 Task: In the  document analytics.rtfSelect Headings and apply  'Italics' Select the text and align it to the  'Center'. Select the table and apply  All Borders
Action: Mouse moved to (363, 193)
Screenshot: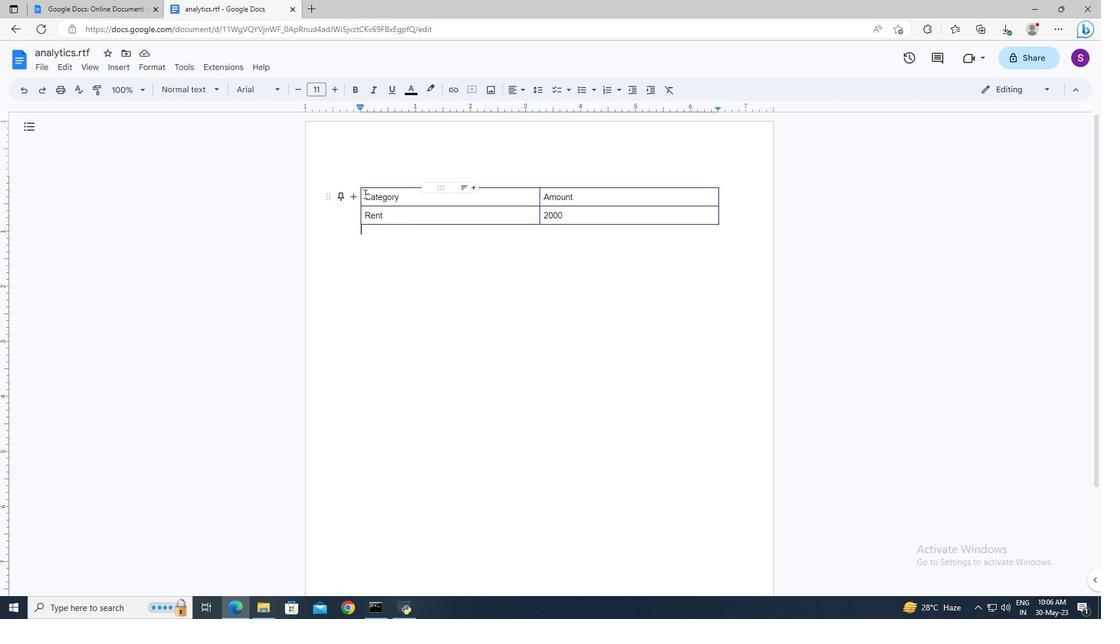 
Action: Mouse pressed left at (363, 193)
Screenshot: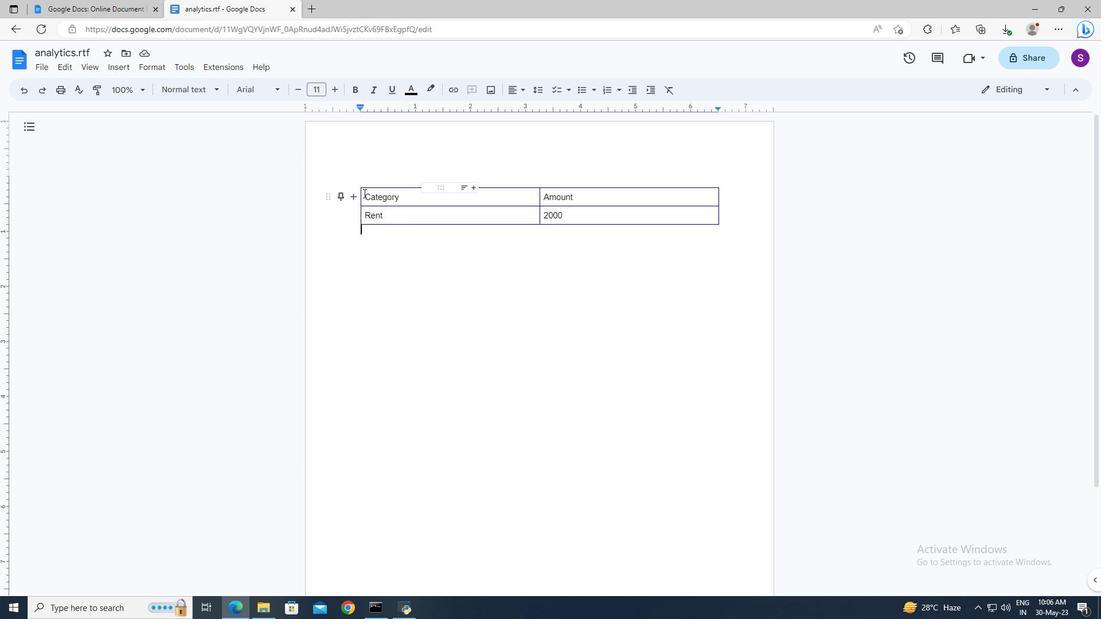 
Action: Mouse moved to (368, 195)
Screenshot: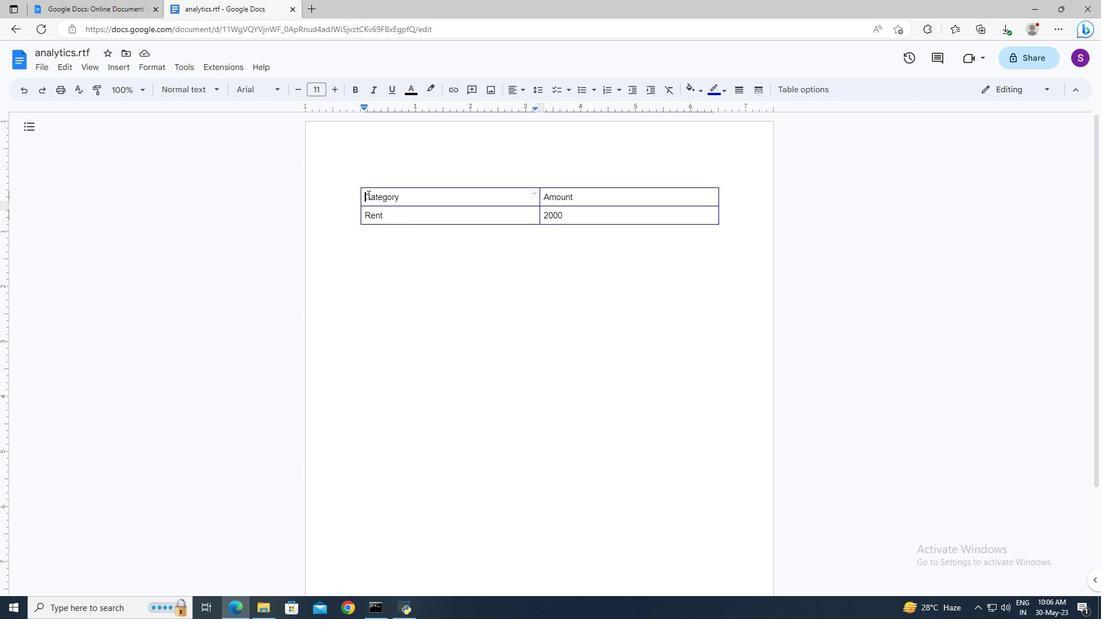 
Action: Key pressed <Key.shift><Key.right><Key.right><Key.right>
Screenshot: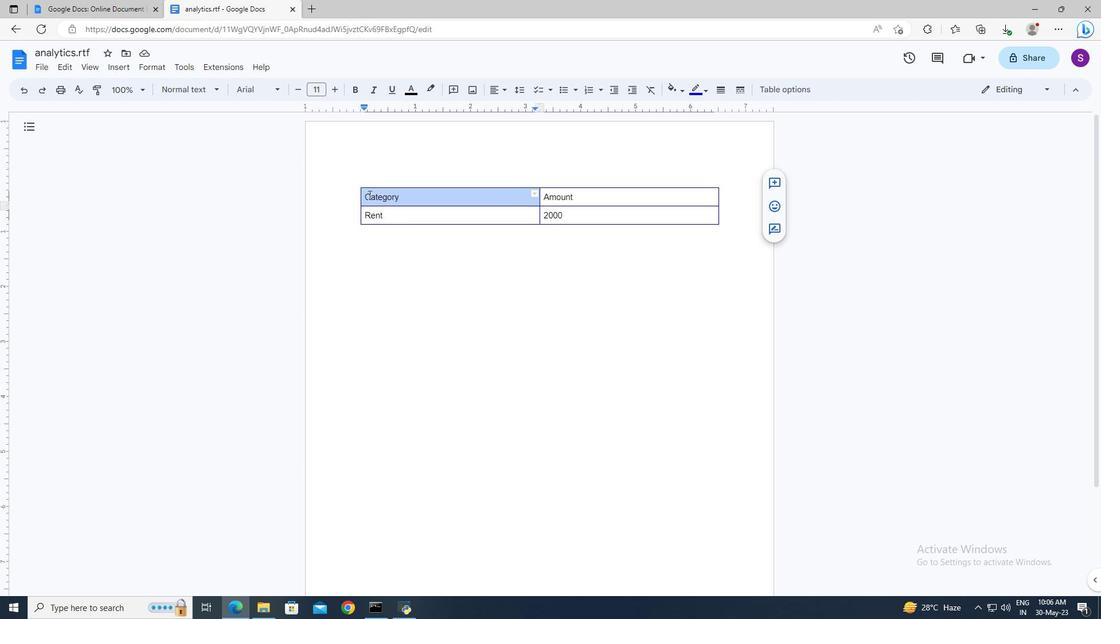 
Action: Mouse moved to (367, 91)
Screenshot: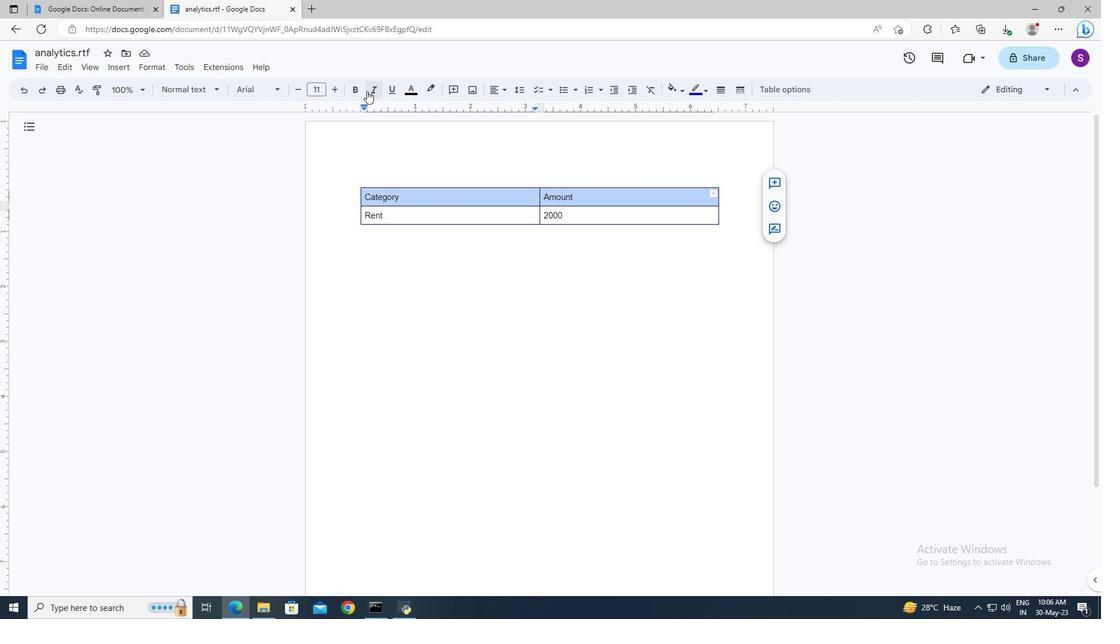 
Action: Mouse pressed left at (367, 91)
Screenshot: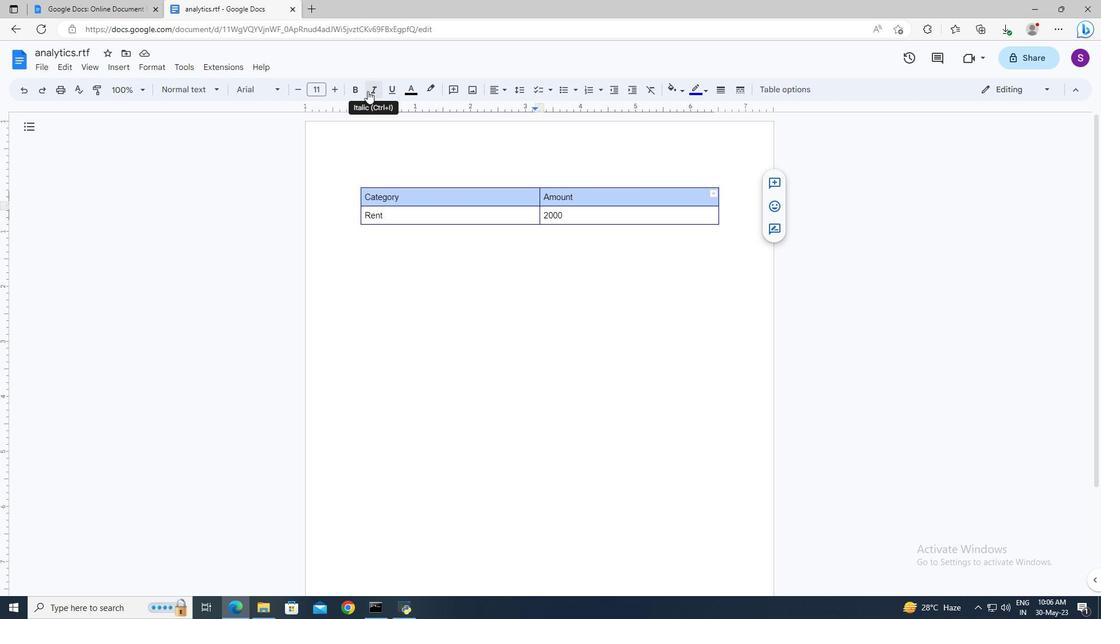 
Action: Mouse moved to (437, 184)
Screenshot: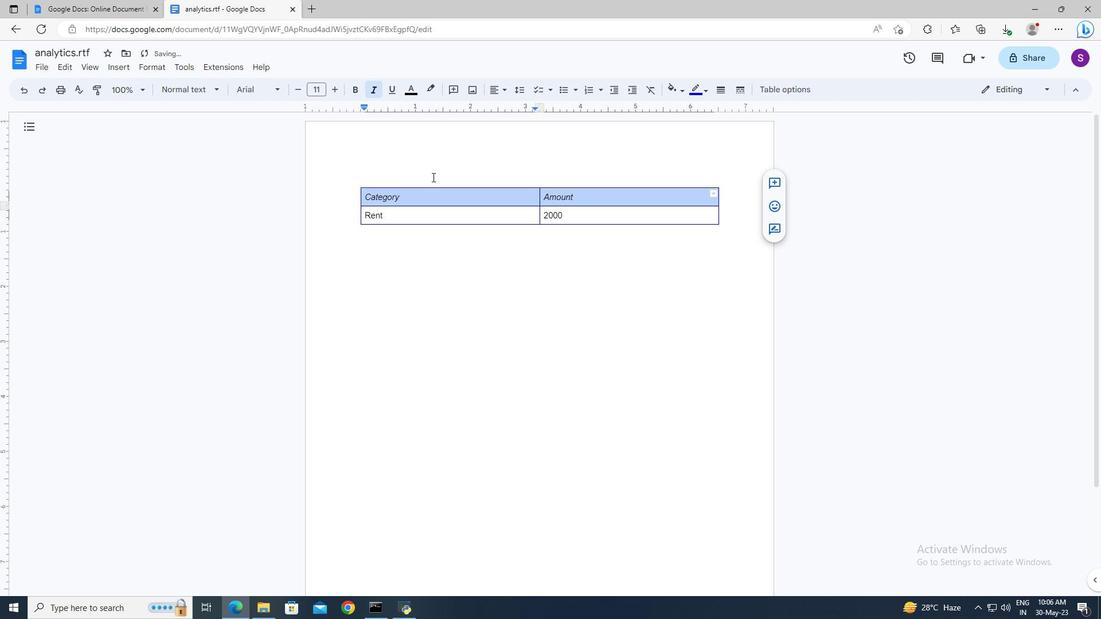 
Action: Key pressed ctrl+A
Screenshot: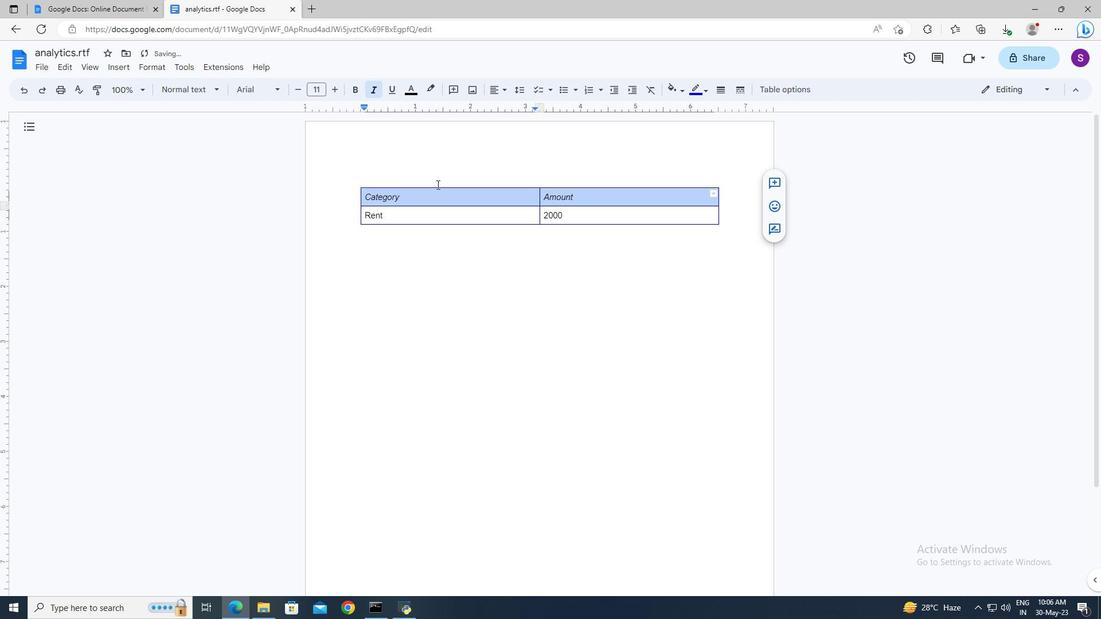 
Action: Mouse moved to (507, 90)
Screenshot: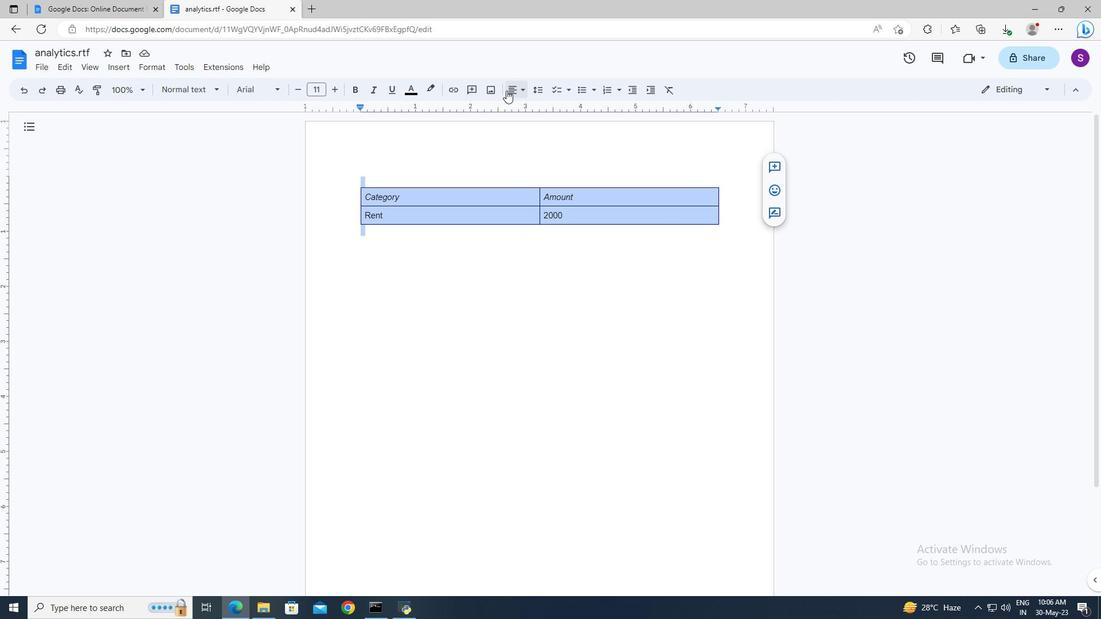 
Action: Mouse pressed left at (507, 90)
Screenshot: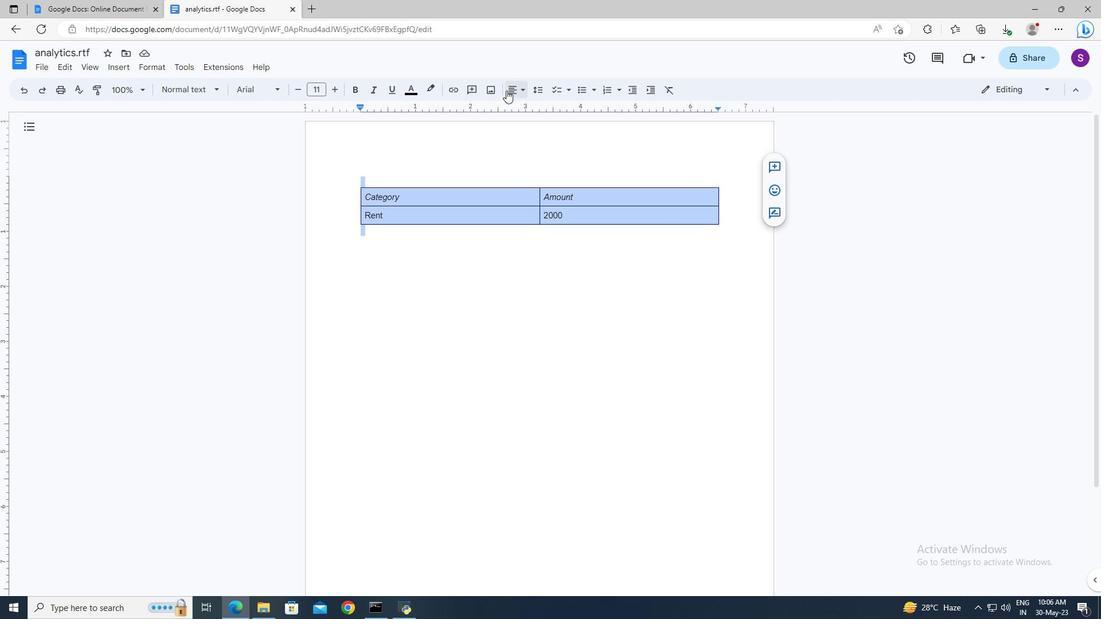 
Action: Mouse moved to (525, 108)
Screenshot: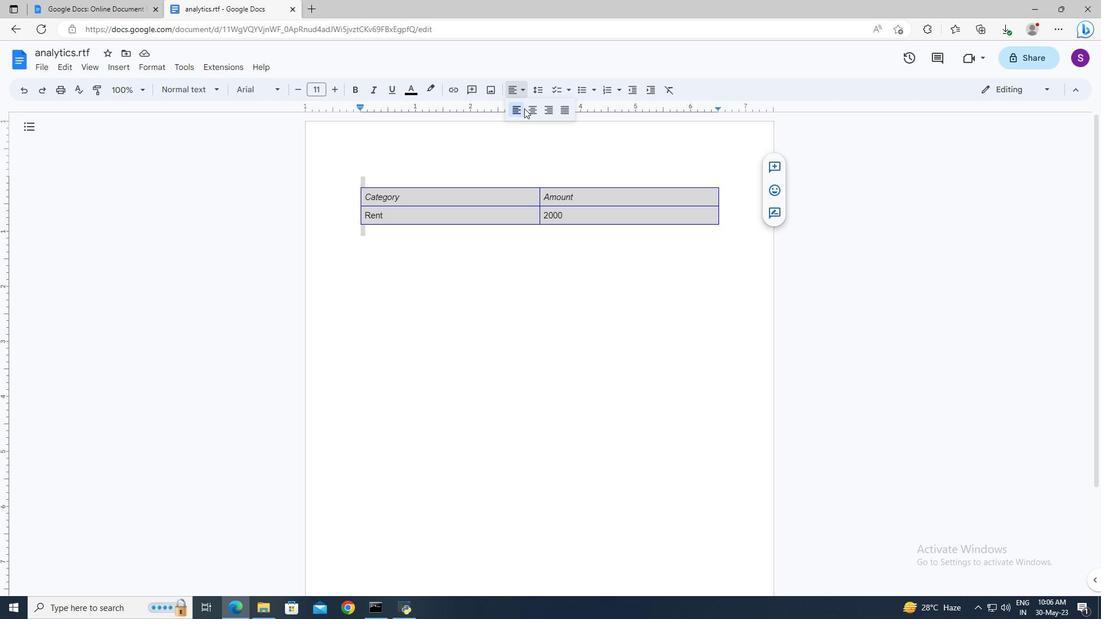 
Action: Mouse pressed left at (525, 108)
Screenshot: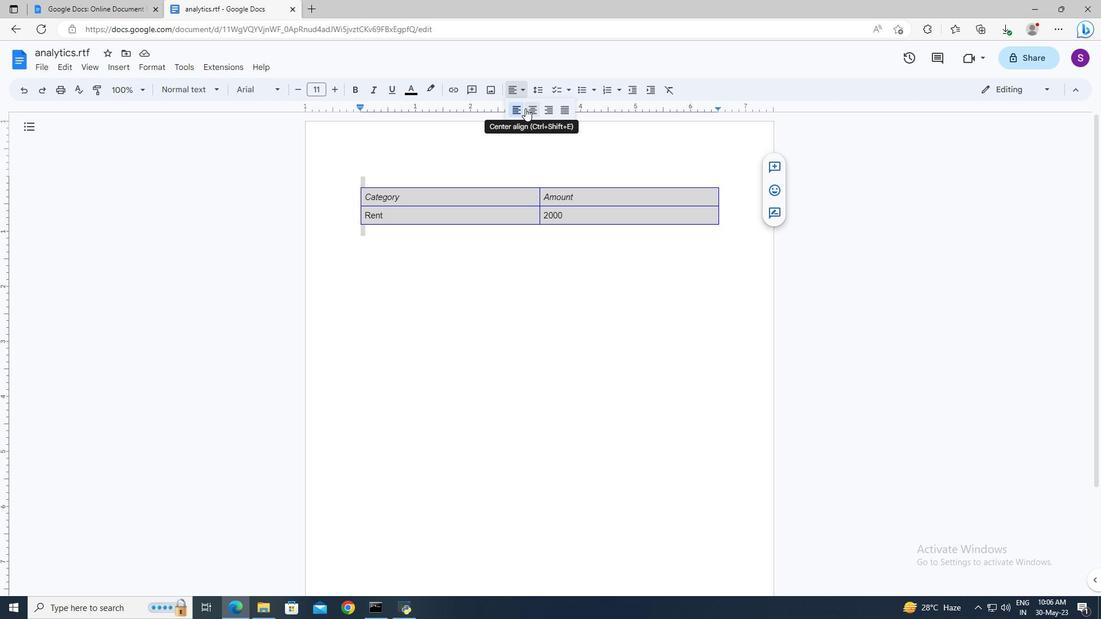 
Action: Mouse moved to (166, 68)
Screenshot: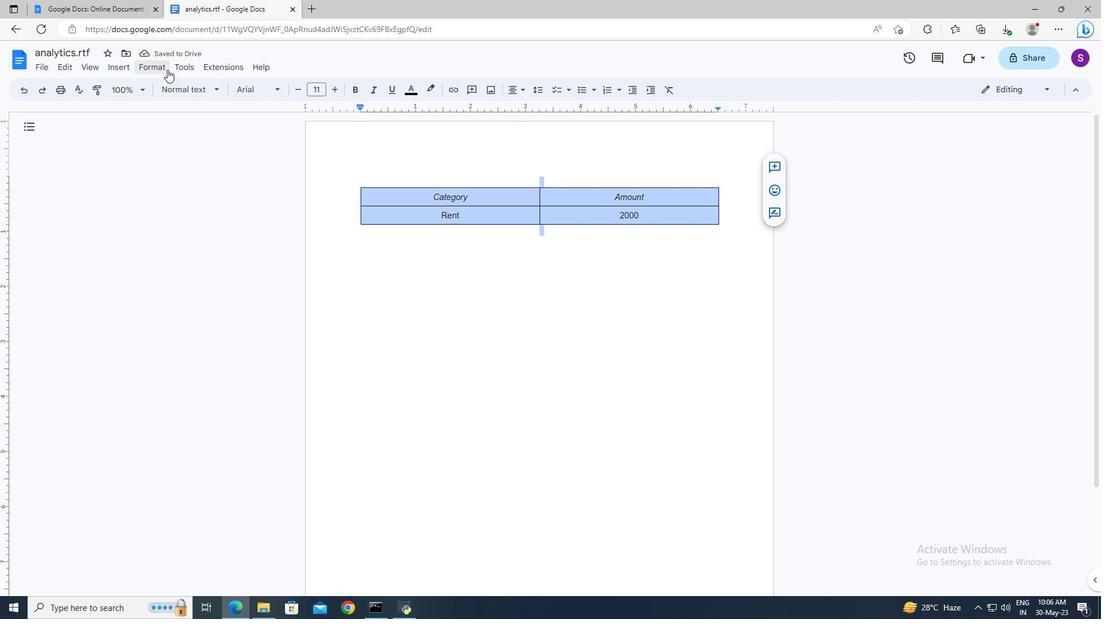 
Action: Mouse pressed left at (166, 68)
Screenshot: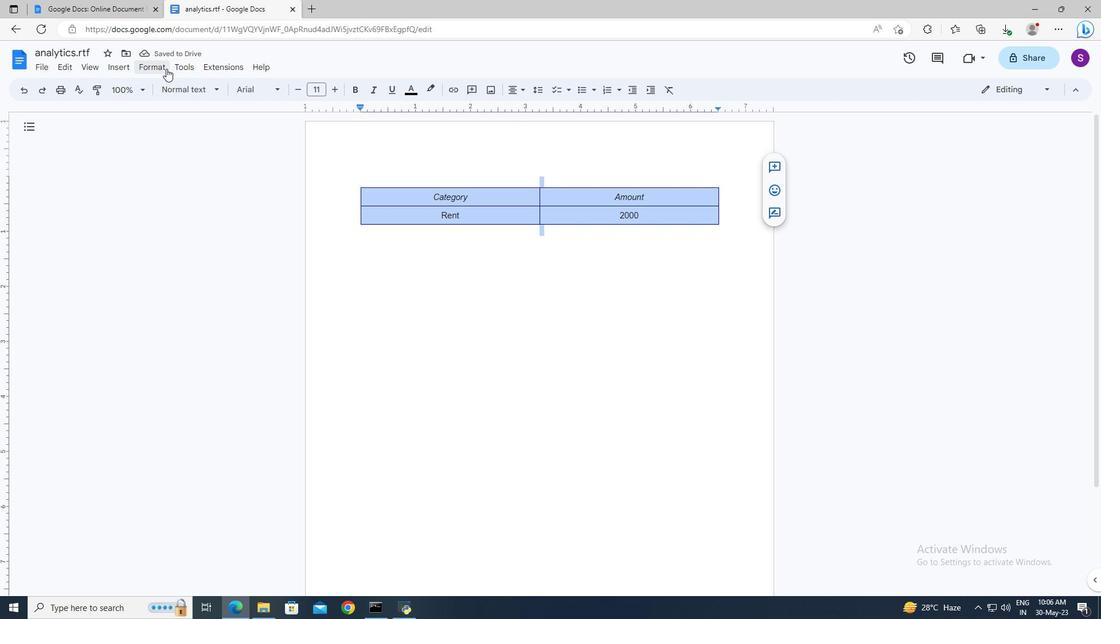 
Action: Mouse moved to (352, 110)
Screenshot: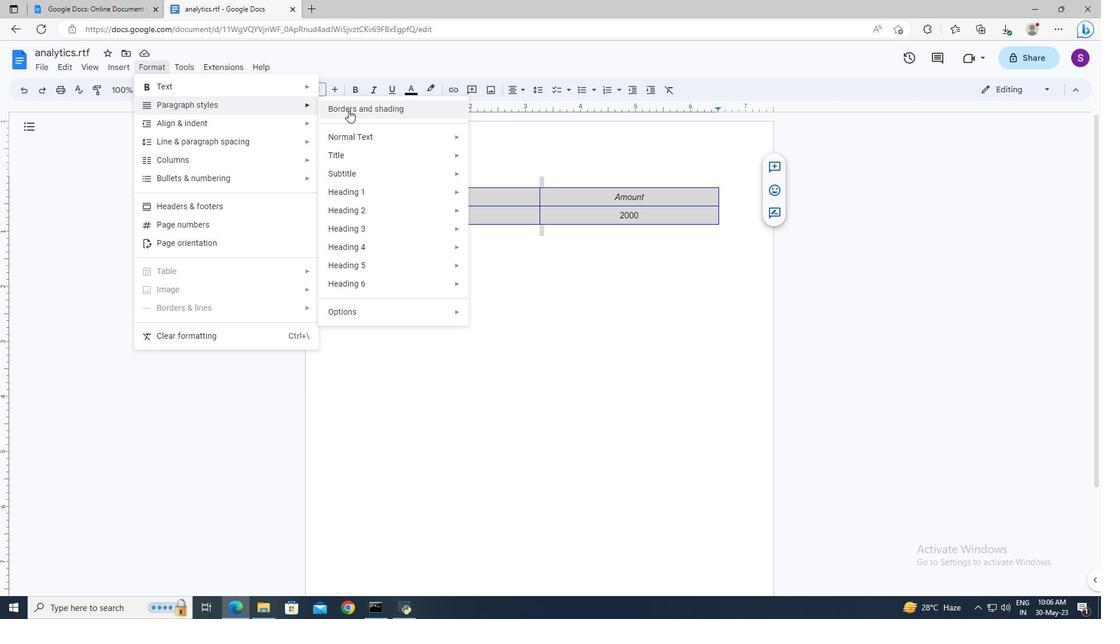 
Action: Mouse pressed left at (352, 110)
Screenshot: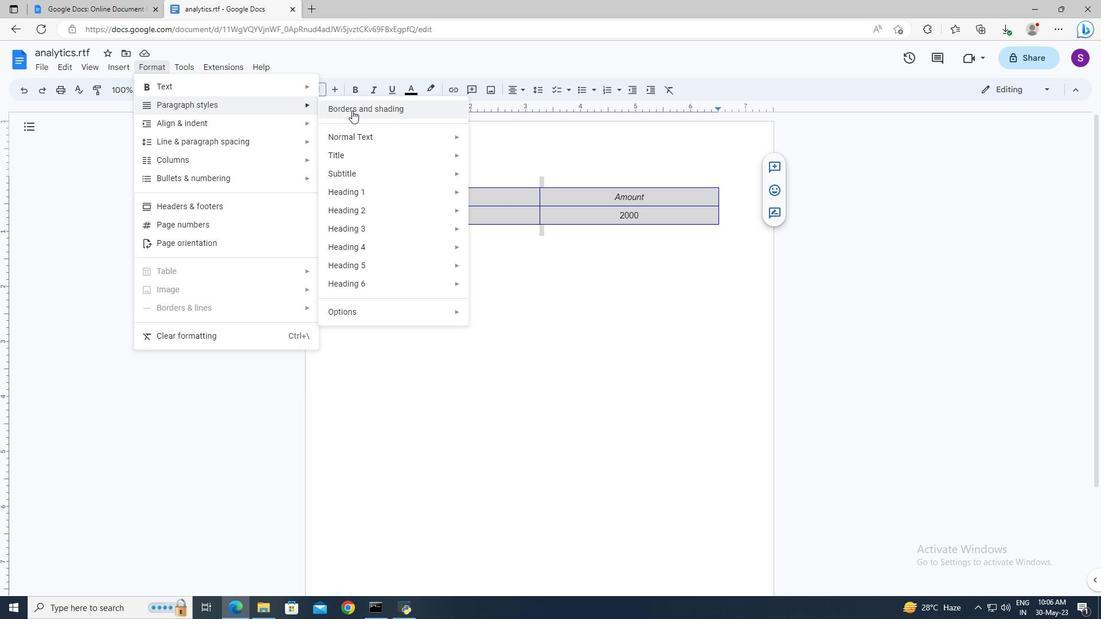 
Action: Mouse moved to (527, 236)
Screenshot: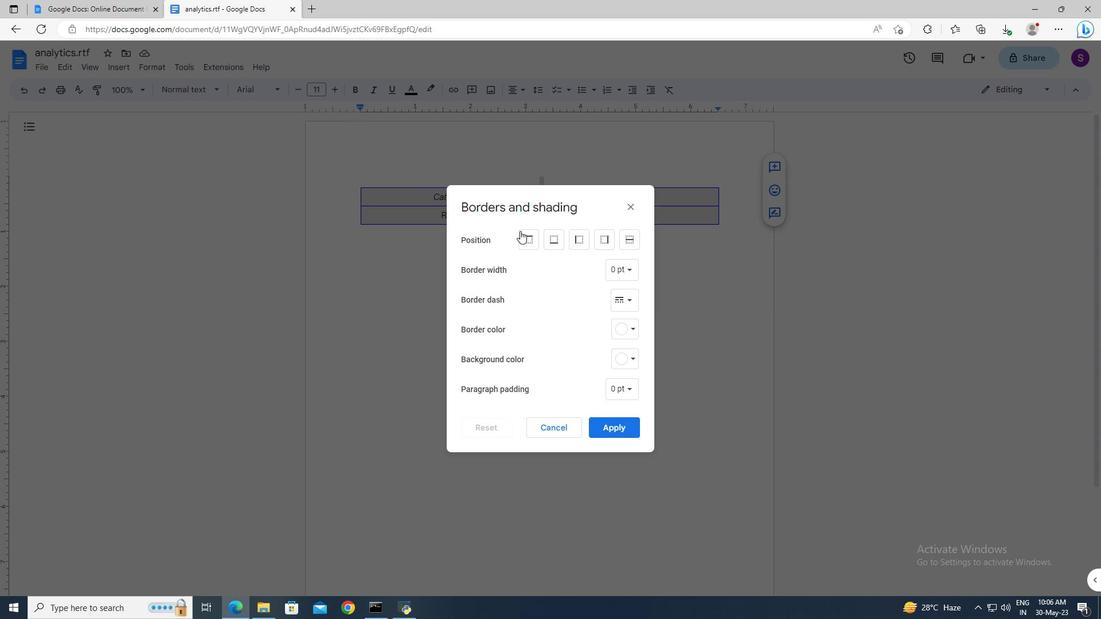 
Action: Mouse pressed left at (527, 236)
Screenshot: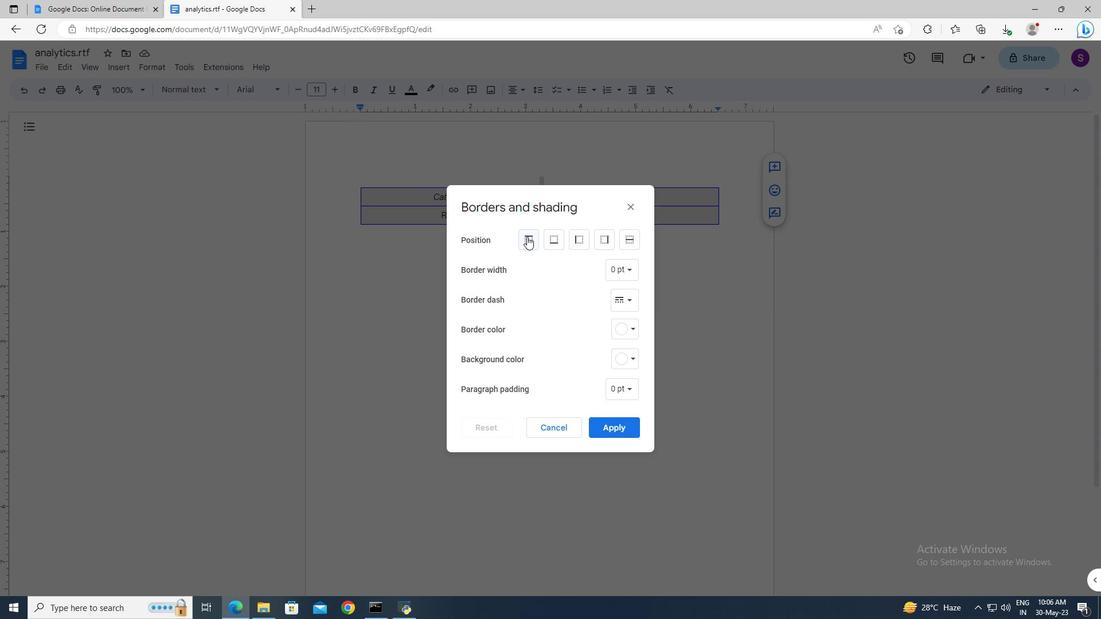 
Action: Mouse moved to (545, 238)
Screenshot: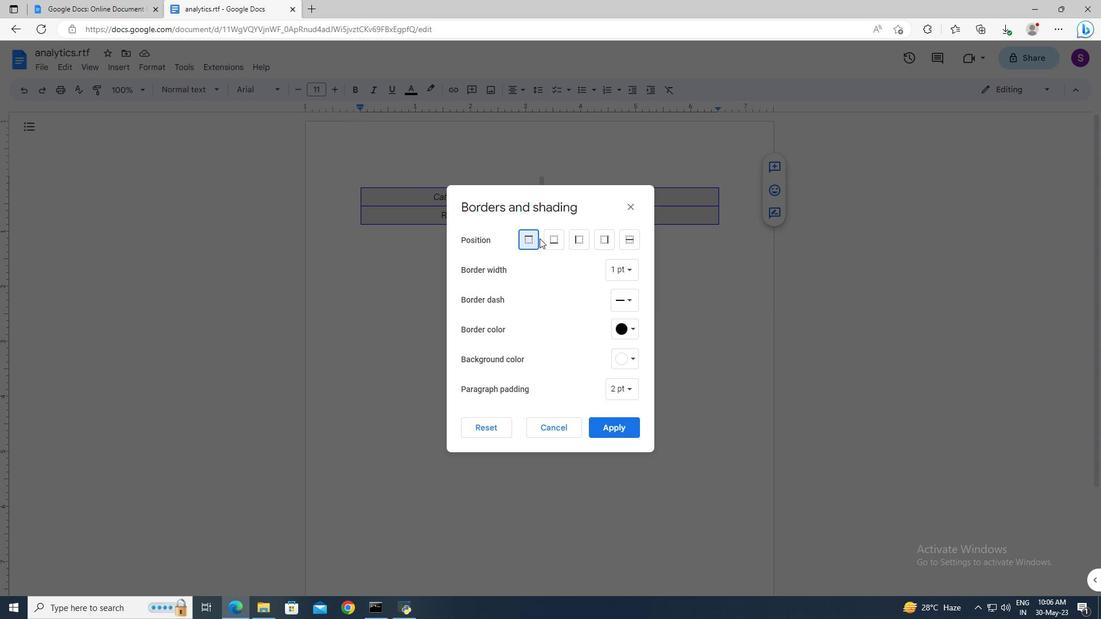 
Action: Mouse pressed left at (545, 238)
Screenshot: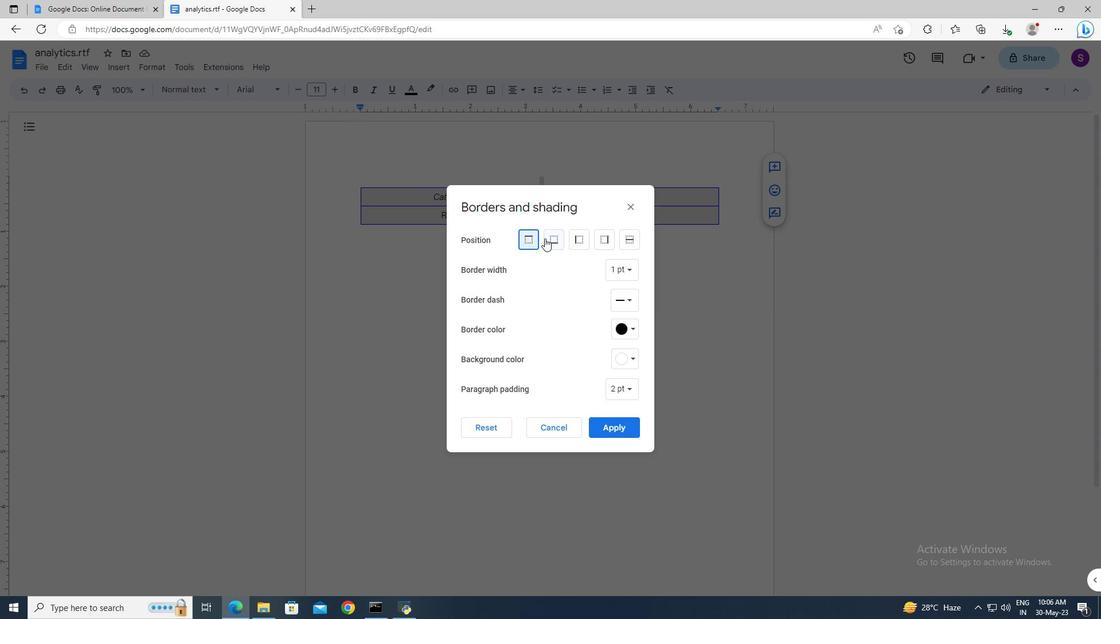 
Action: Mouse moved to (574, 242)
Screenshot: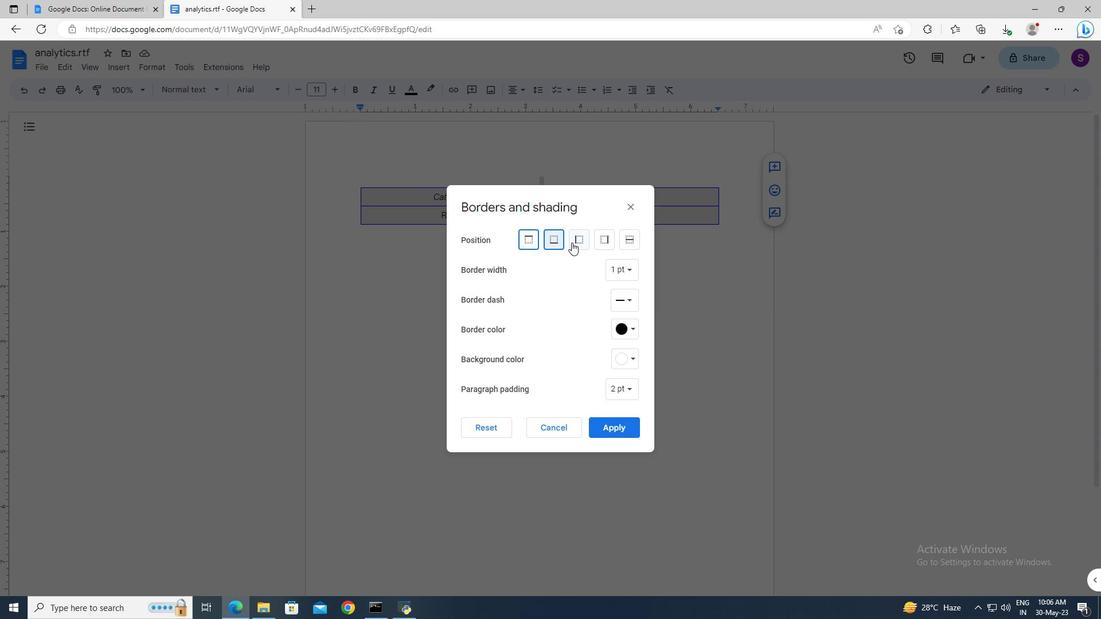 
Action: Mouse pressed left at (574, 242)
Screenshot: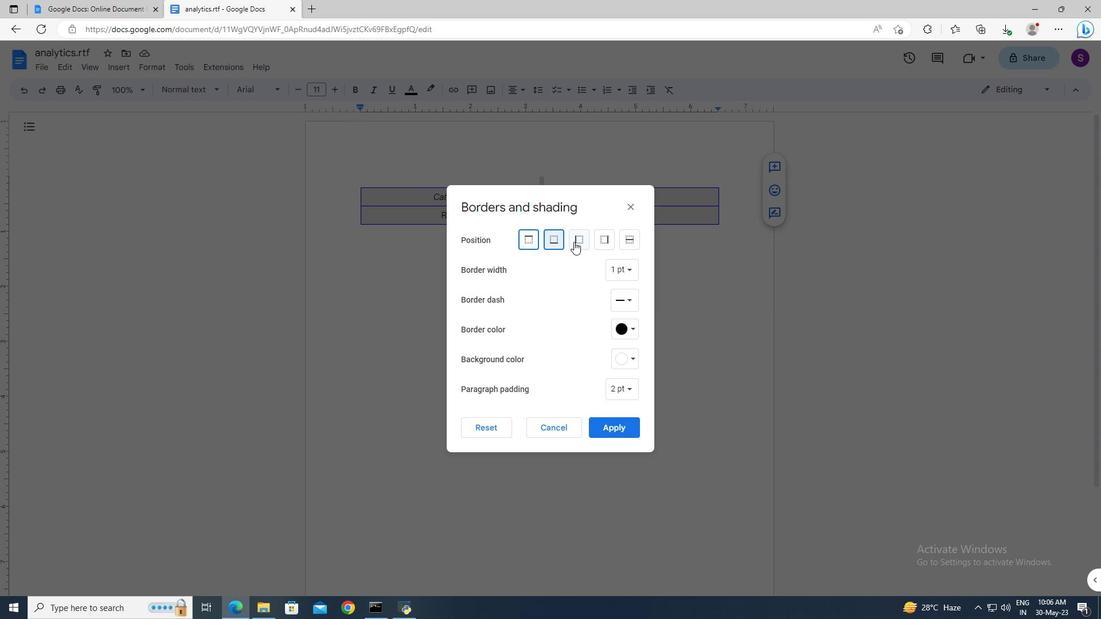 
Action: Mouse moved to (600, 239)
Screenshot: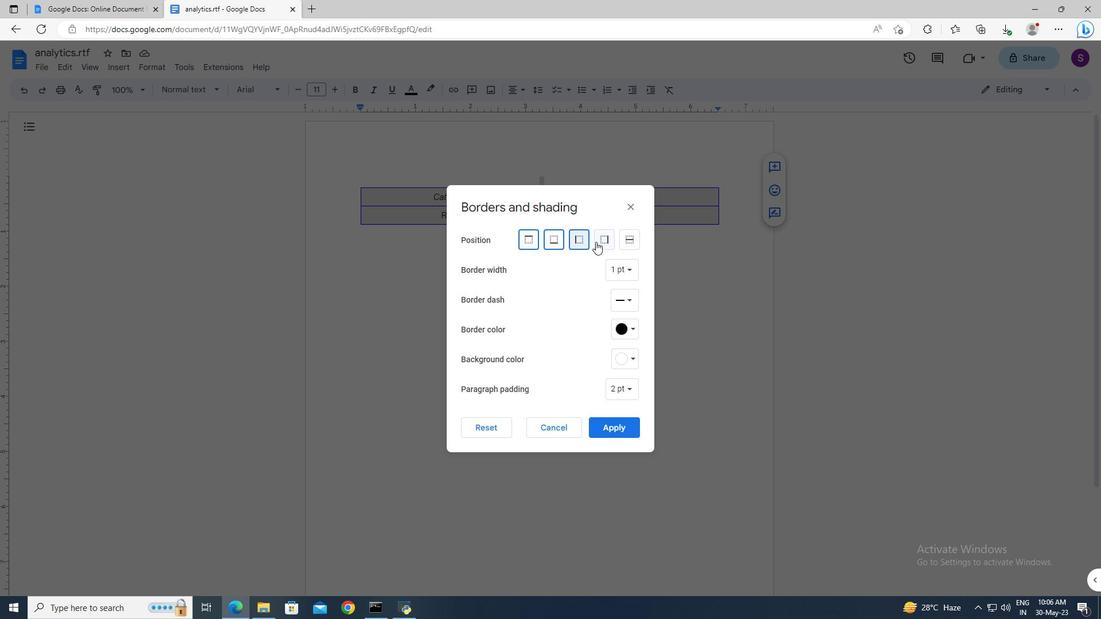 
Action: Mouse pressed left at (600, 239)
Screenshot: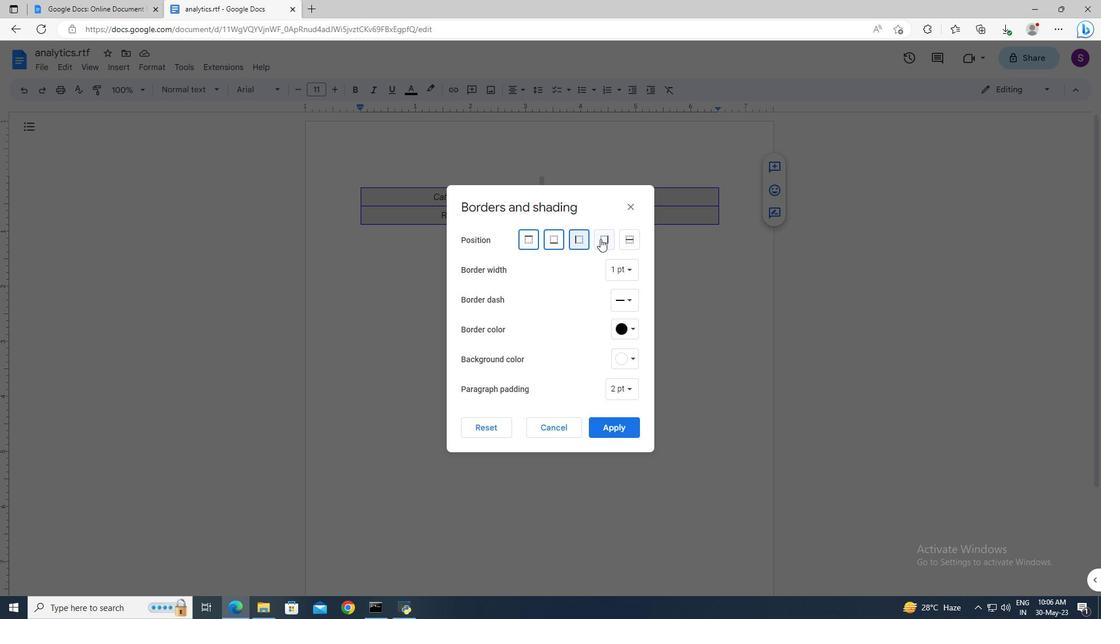 
Action: Mouse moved to (605, 434)
Screenshot: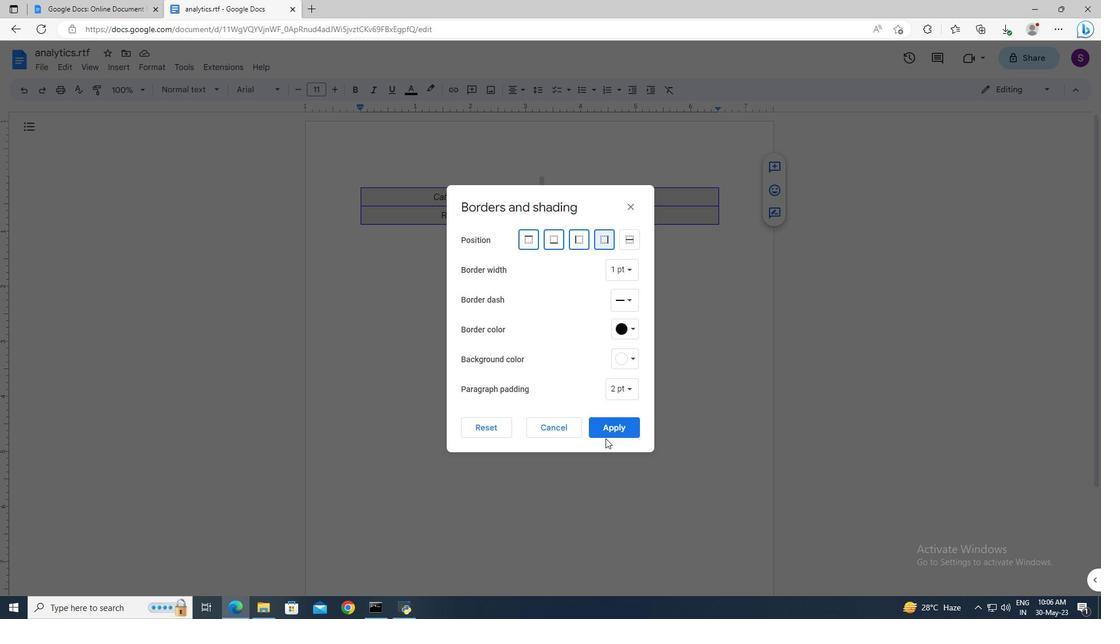 
Action: Mouse pressed left at (605, 434)
Screenshot: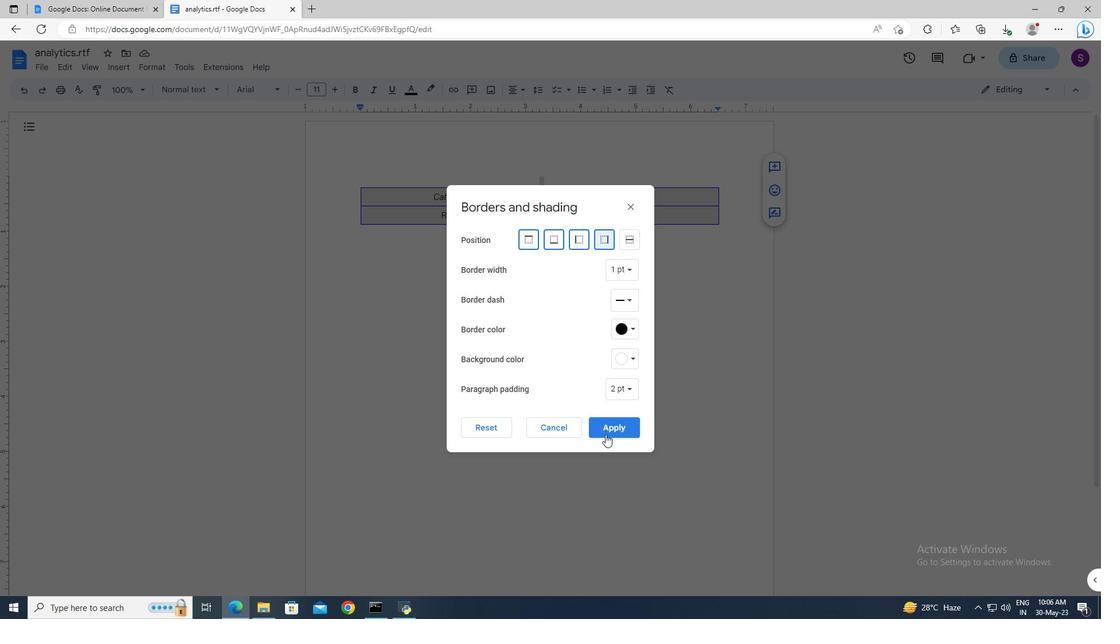 
Action: Mouse moved to (607, 292)
Screenshot: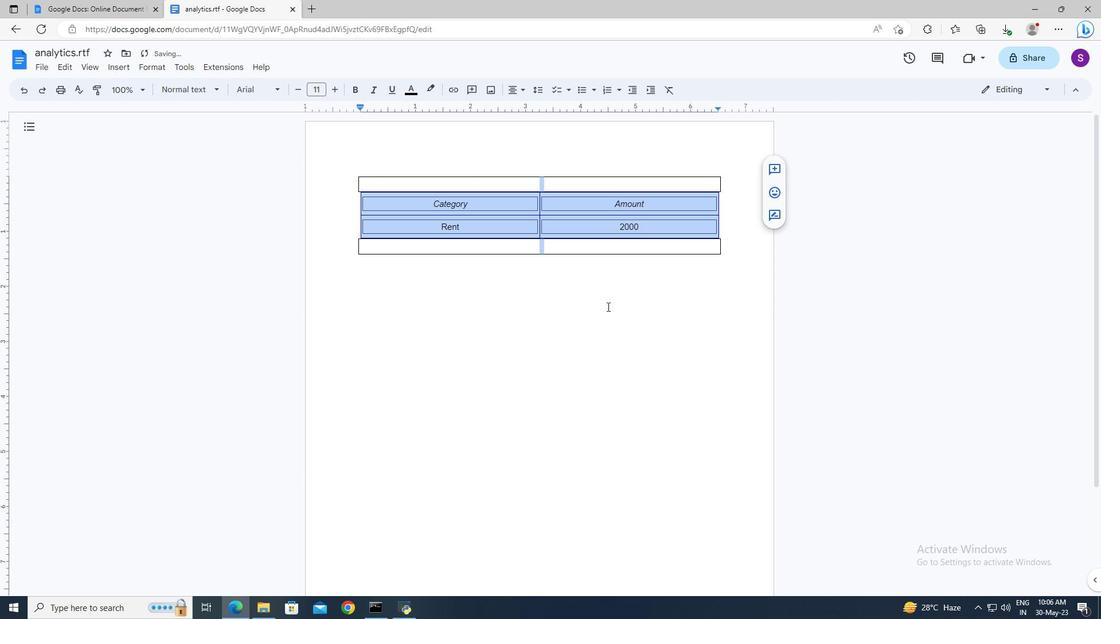 
Action: Mouse pressed left at (607, 292)
Screenshot: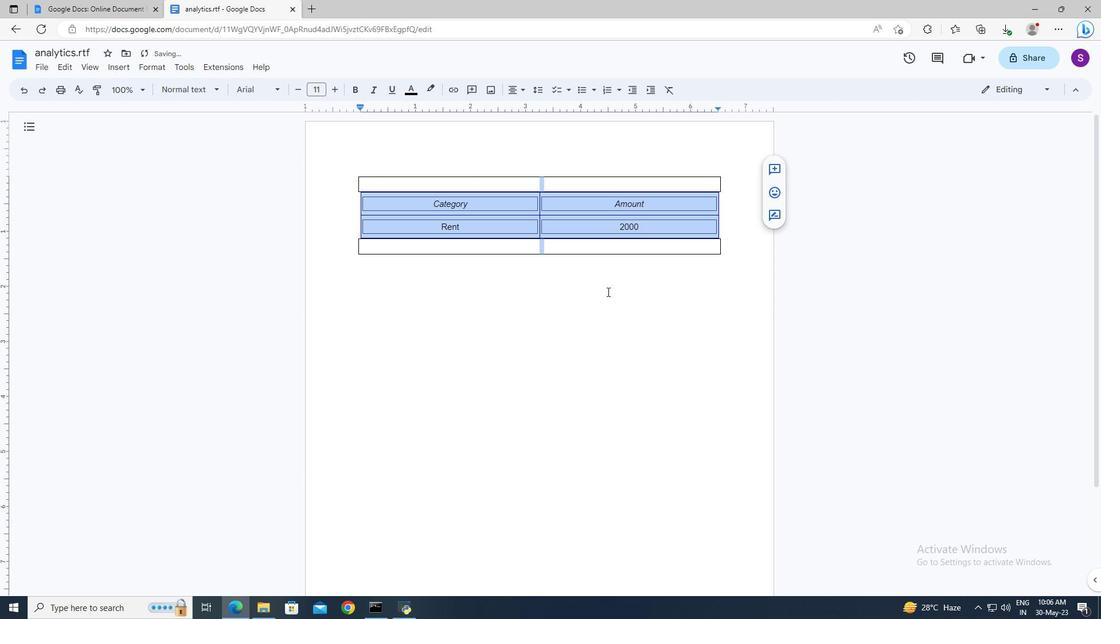 
